 Task: Make in the project BridgeForge a sprint 'Rapid Rampage'. Create in the project BridgeForge a sprint 'Rapid Rampage'. Add in the project BridgeForge a sprint 'Rapid Rampage'
Action: Mouse moved to (165, 51)
Screenshot: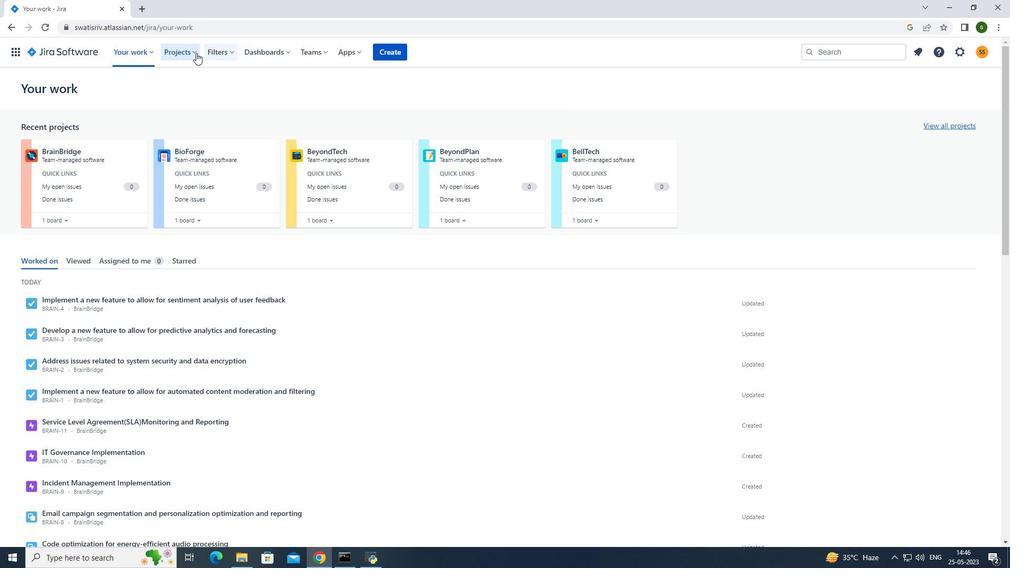 
Action: Mouse pressed left at (165, 51)
Screenshot: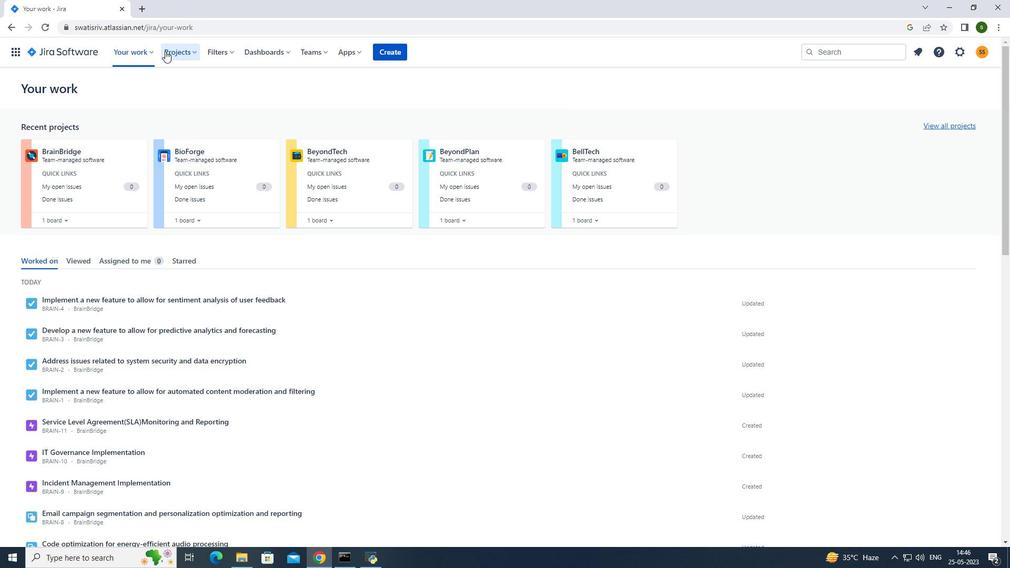 
Action: Mouse moved to (215, 91)
Screenshot: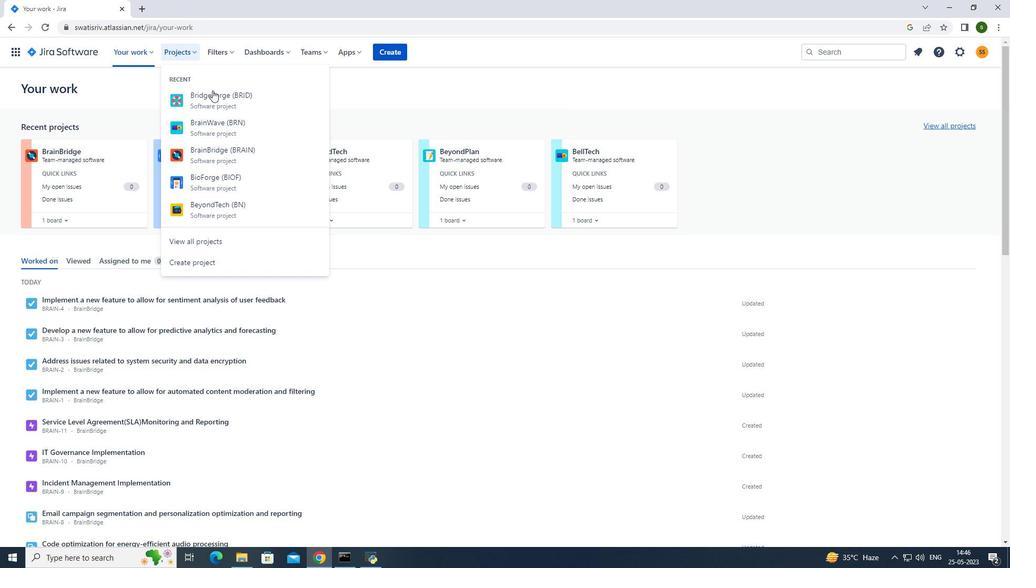 
Action: Mouse pressed left at (215, 91)
Screenshot: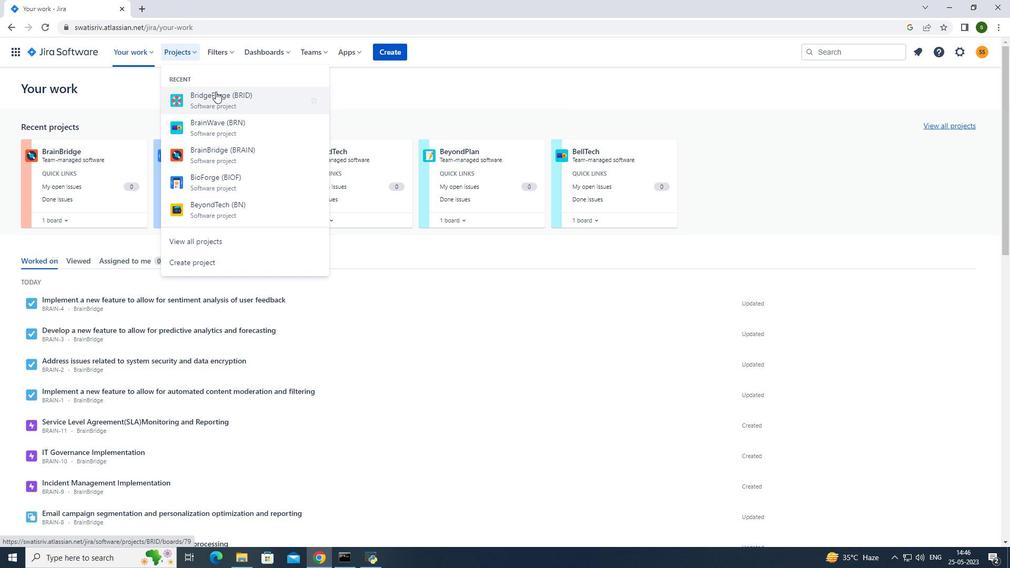 
Action: Mouse moved to (99, 157)
Screenshot: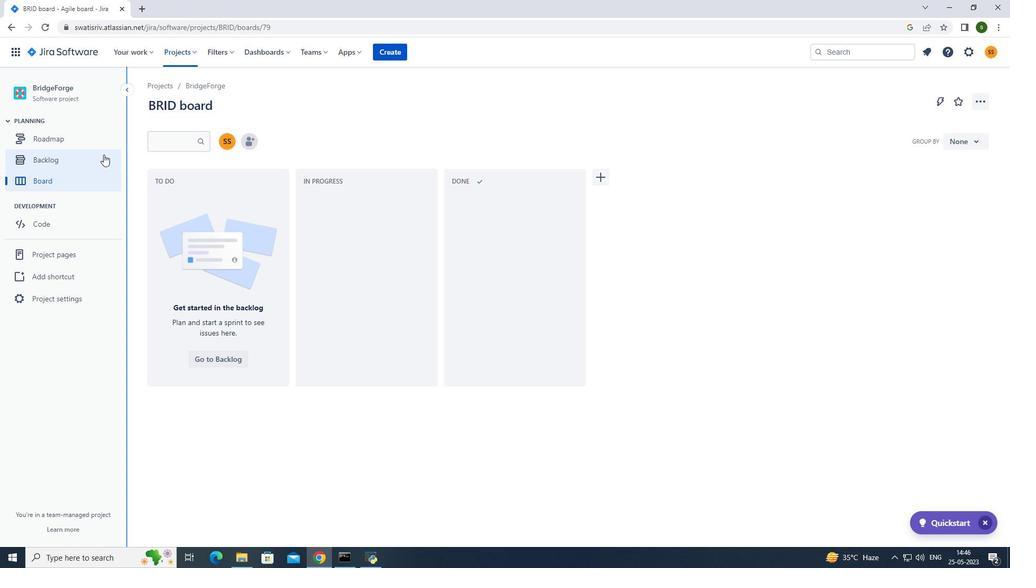 
Action: Mouse pressed left at (99, 157)
Screenshot: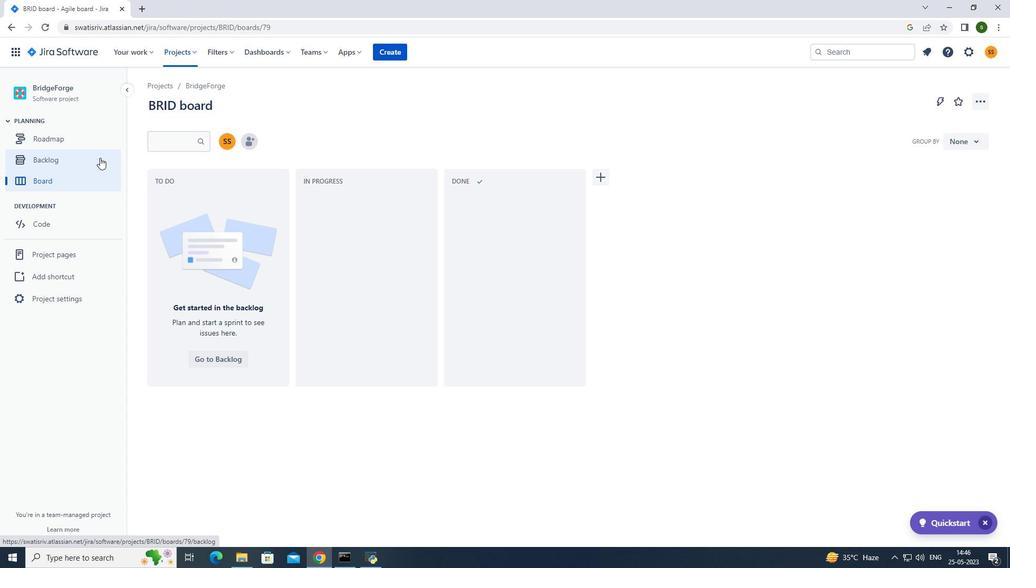 
Action: Mouse moved to (950, 164)
Screenshot: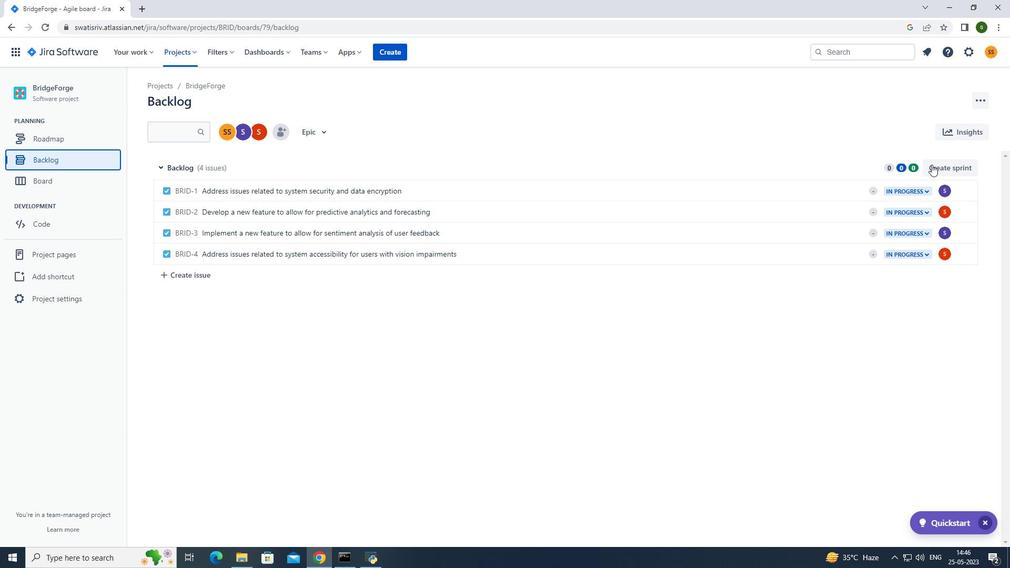 
Action: Mouse pressed left at (950, 164)
Screenshot: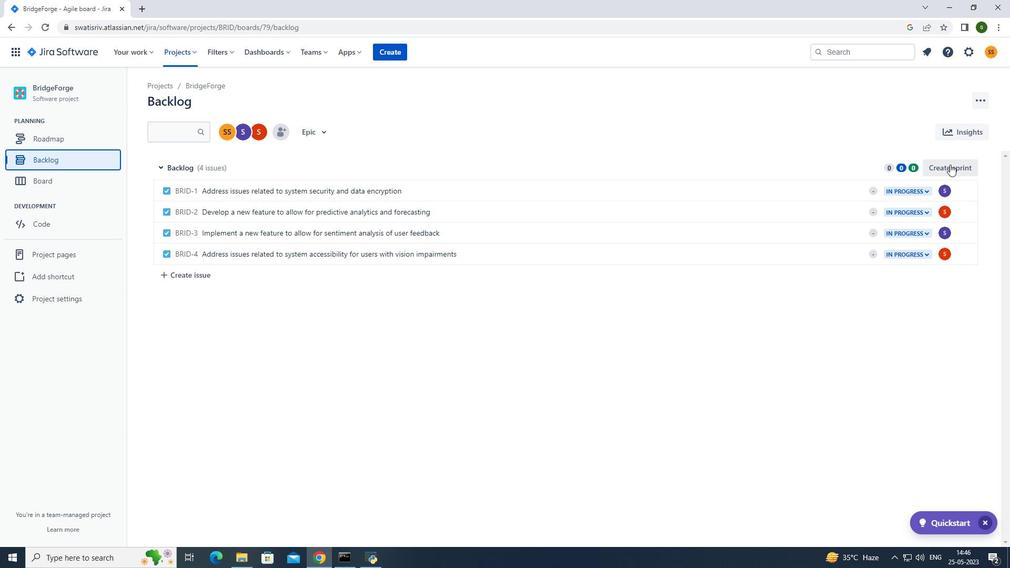 
Action: Mouse moved to (965, 162)
Screenshot: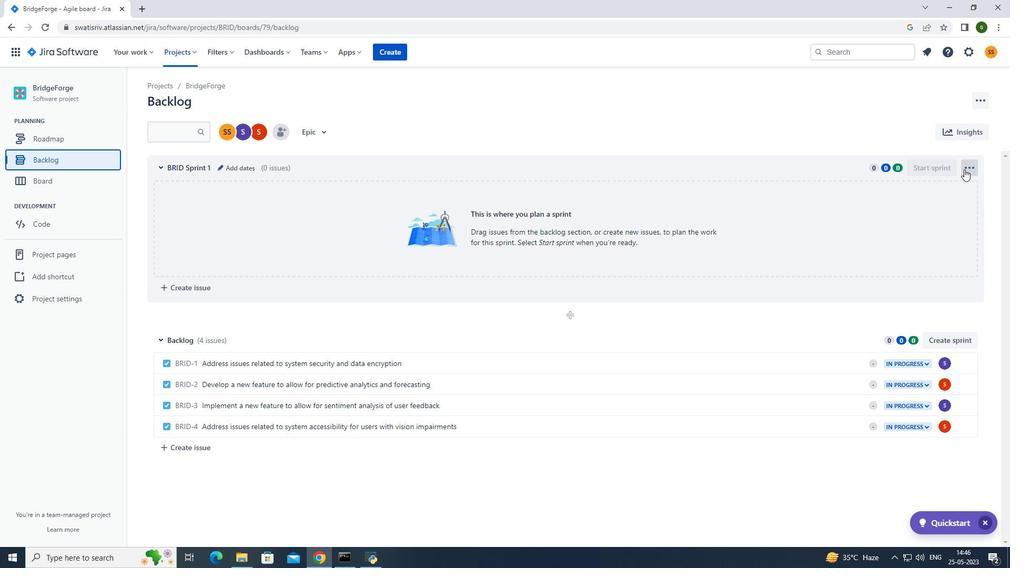 
Action: Mouse pressed left at (965, 162)
Screenshot: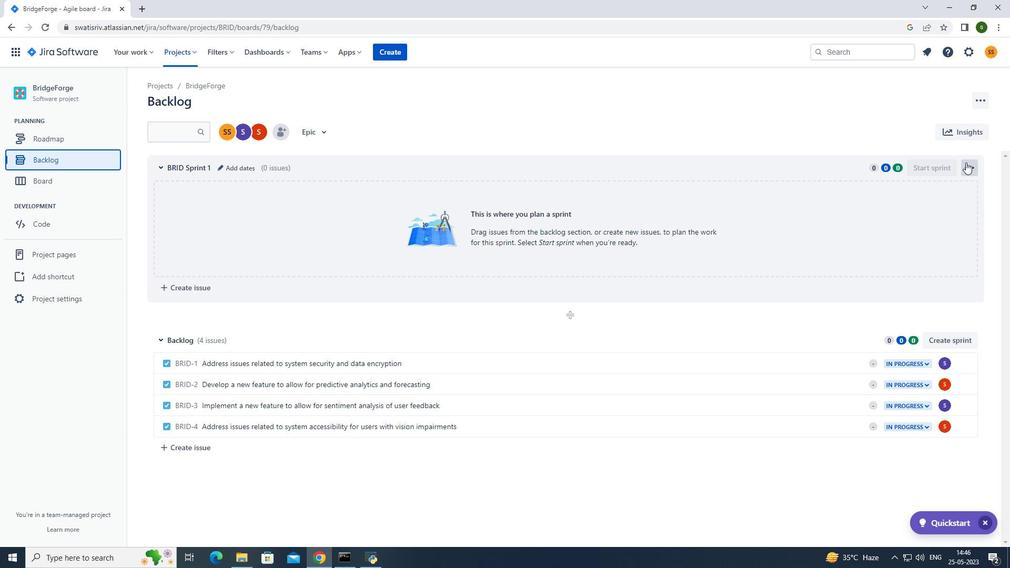
Action: Mouse moved to (947, 190)
Screenshot: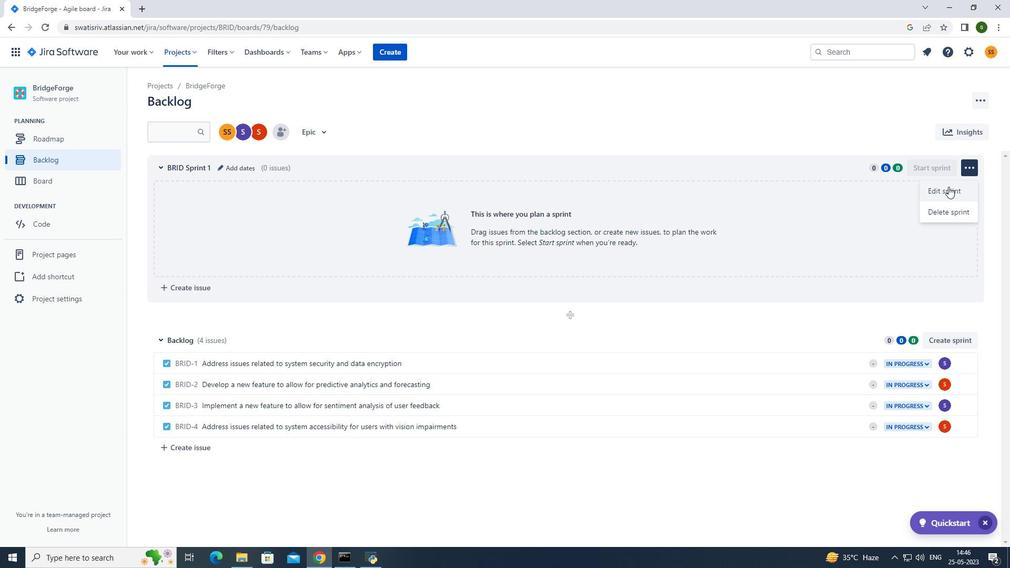 
Action: Mouse pressed left at (947, 190)
Screenshot: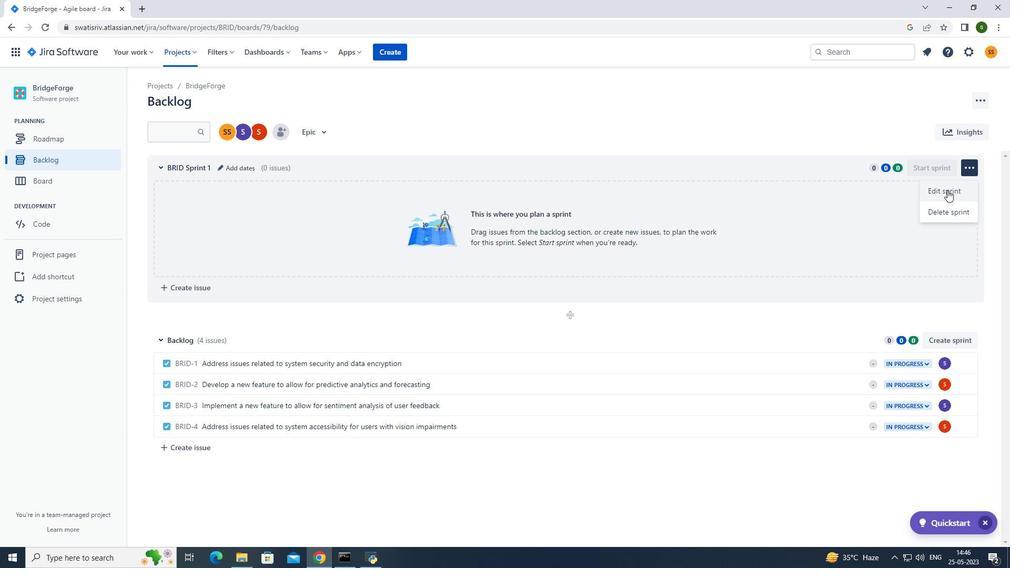 
Action: Mouse moved to (461, 126)
Screenshot: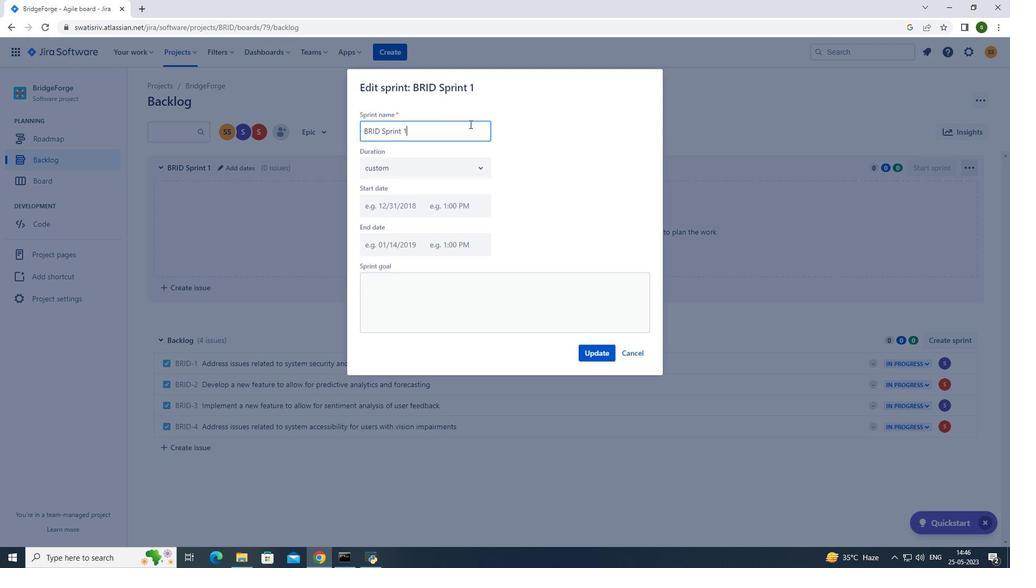 
Action: Key pressed <Key.backspace><Key.backspace><Key.backspace><Key.backspace><Key.backspace><Key.backspace><Key.backspace><Key.backspace><Key.backspace><Key.backspace><Key.backspace><Key.backspace><Key.backspace><Key.caps_lock>R<Key.caps_lock>apid<Key.space><Key.caps_lock>R<Key.caps_lock>ampage
Screenshot: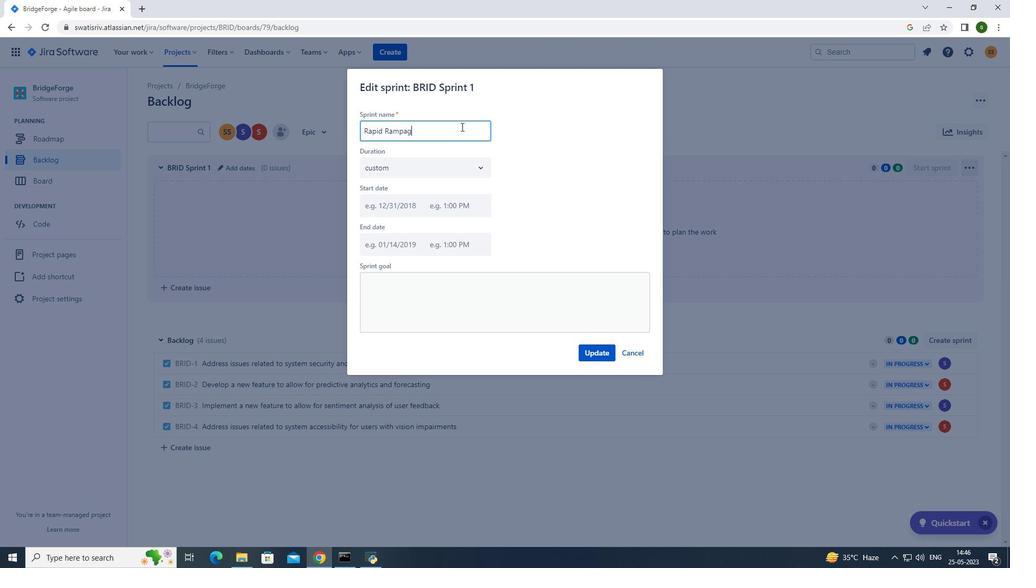 
Action: Mouse moved to (604, 352)
Screenshot: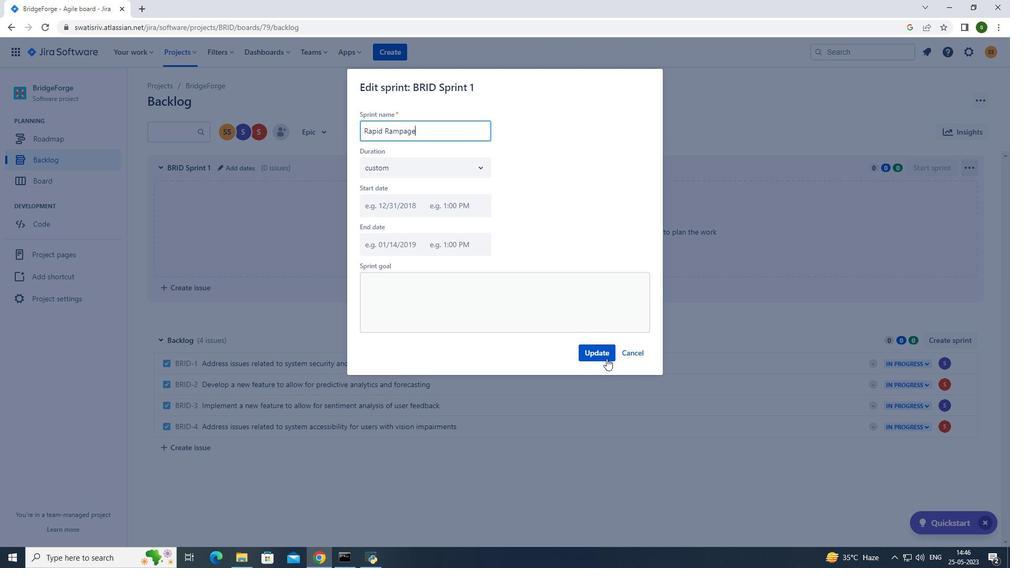 
Action: Mouse pressed left at (604, 352)
Screenshot: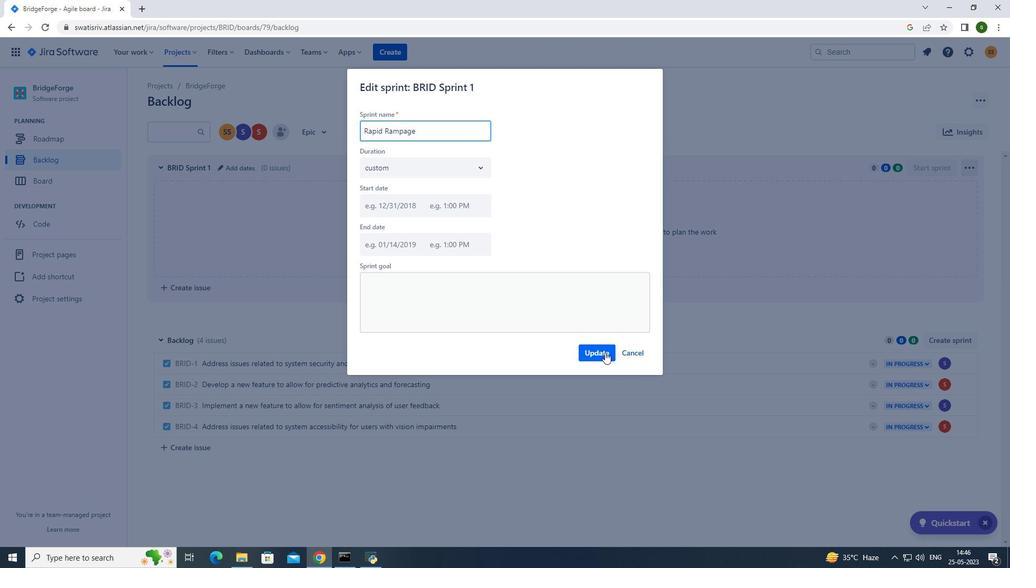 
Action: Mouse moved to (180, 49)
Screenshot: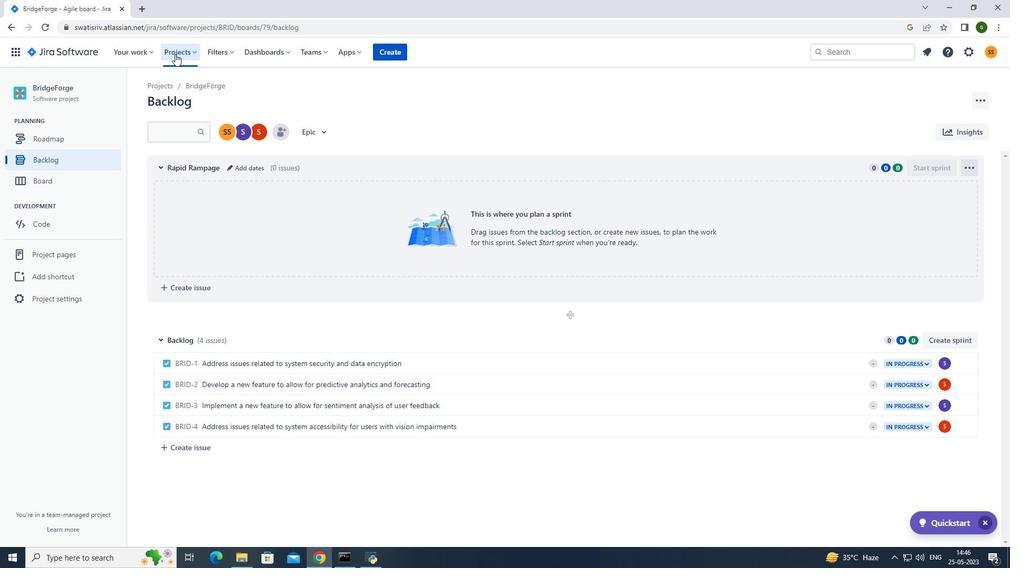 
Action: Mouse pressed left at (180, 49)
Screenshot: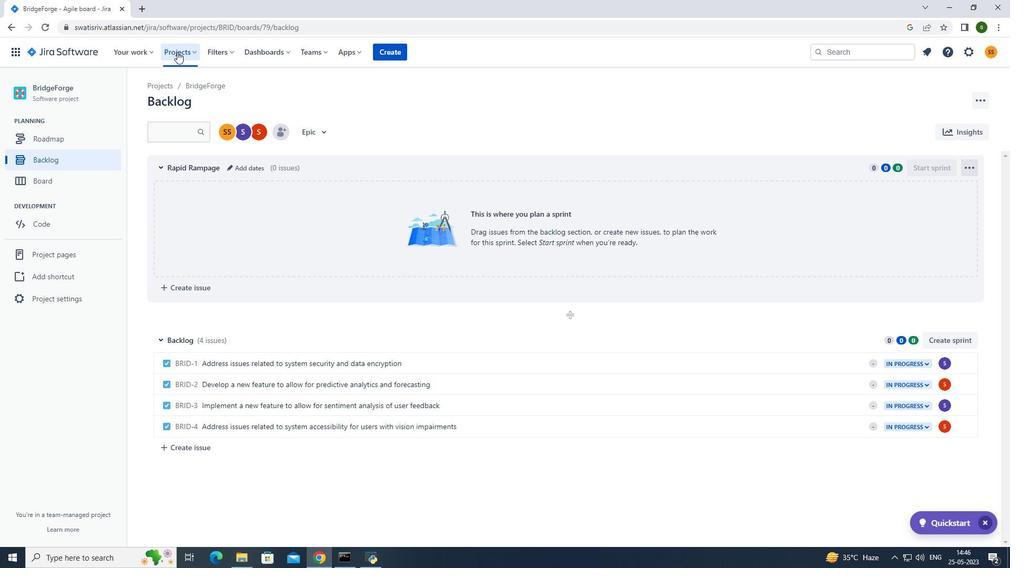 
Action: Mouse moved to (204, 97)
Screenshot: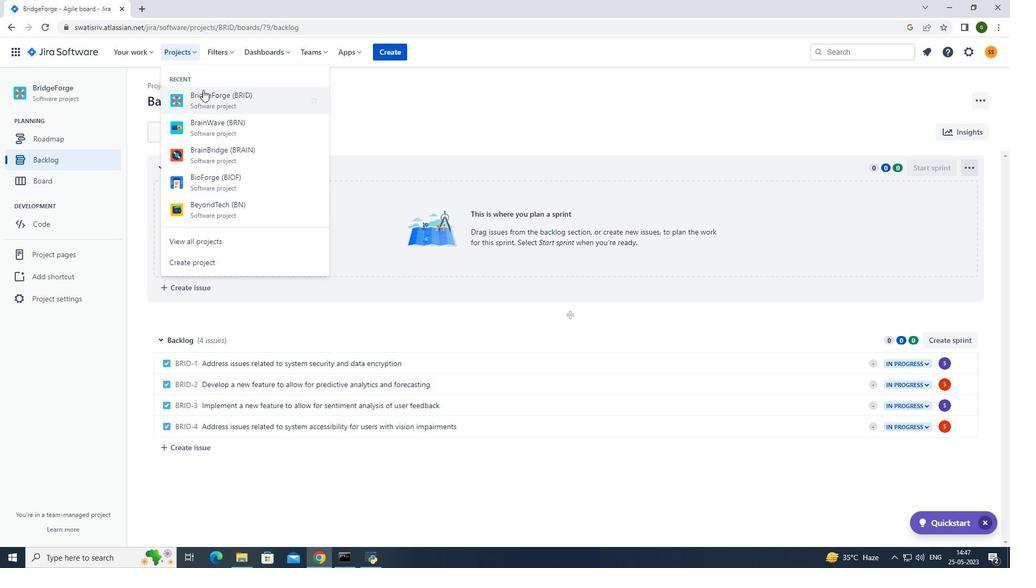 
Action: Mouse pressed left at (204, 97)
Screenshot: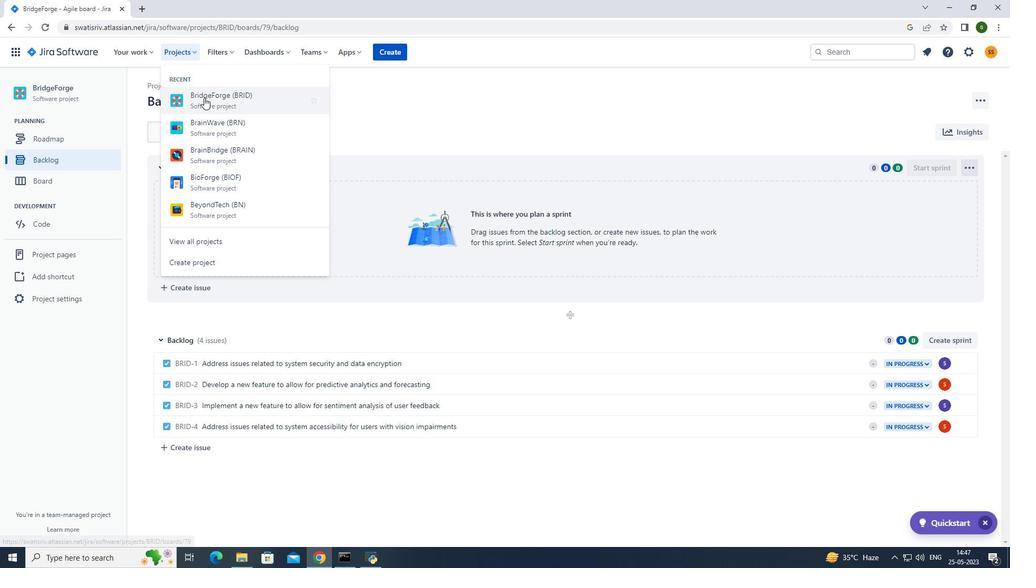 
Action: Mouse moved to (63, 160)
Screenshot: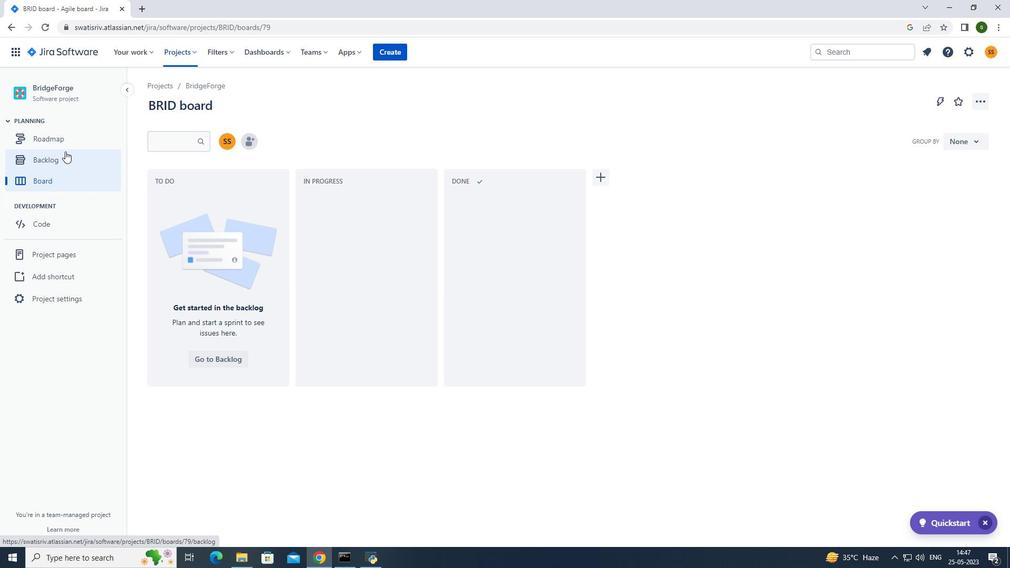 
Action: Mouse pressed left at (63, 160)
Screenshot: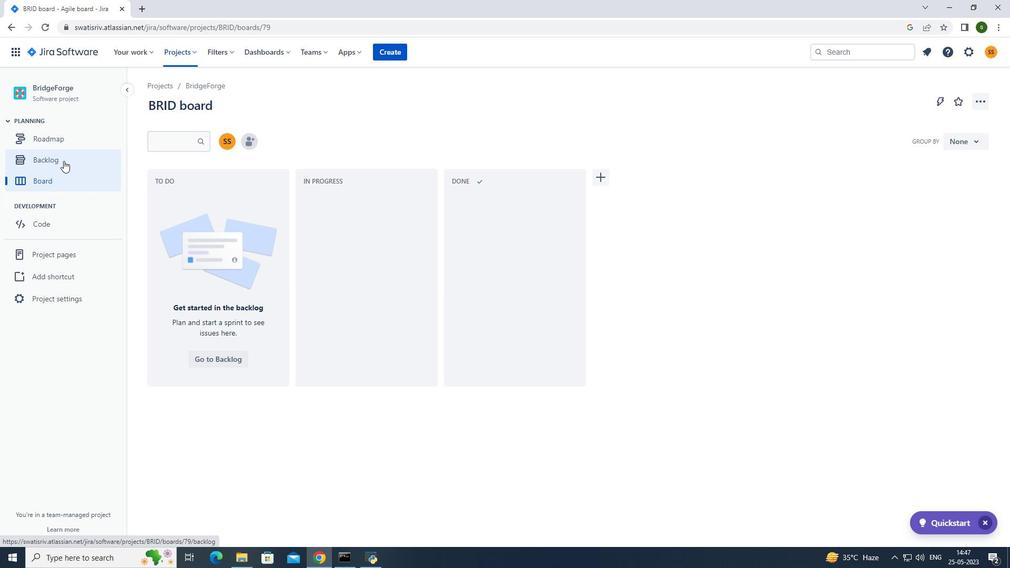 
Action: Mouse moved to (971, 342)
Screenshot: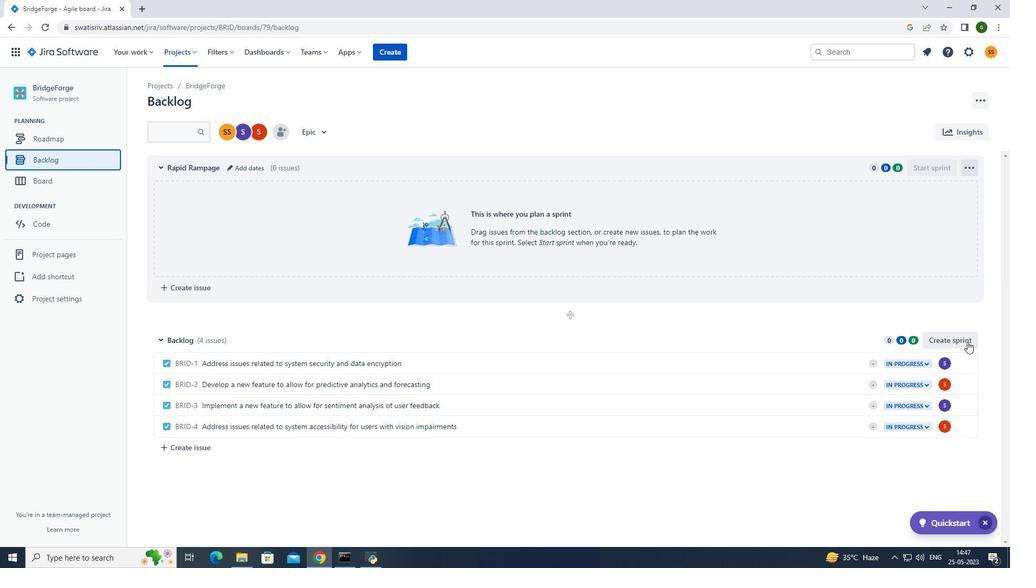 
Action: Mouse pressed left at (971, 342)
Screenshot: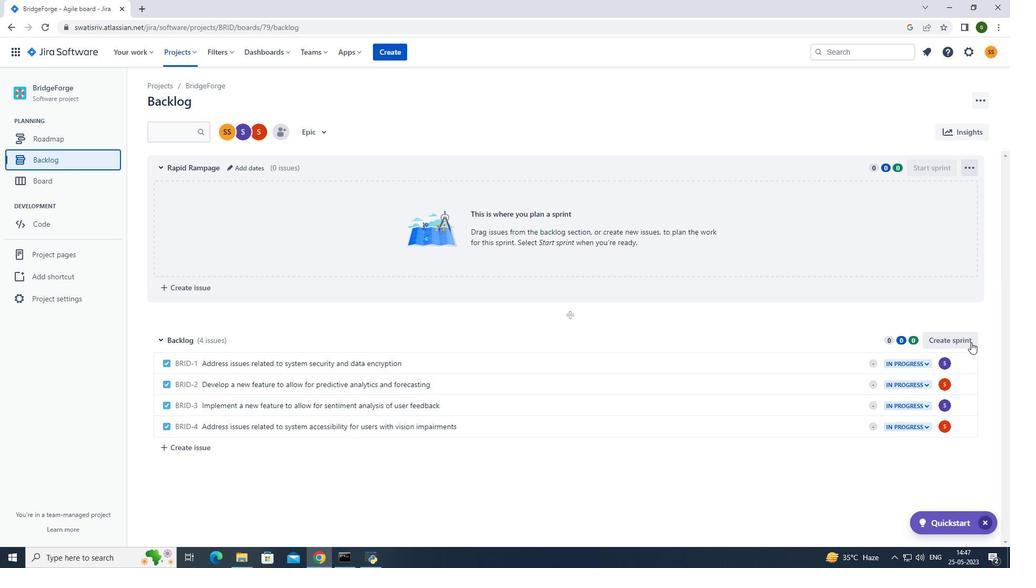 
Action: Mouse moved to (971, 342)
Screenshot: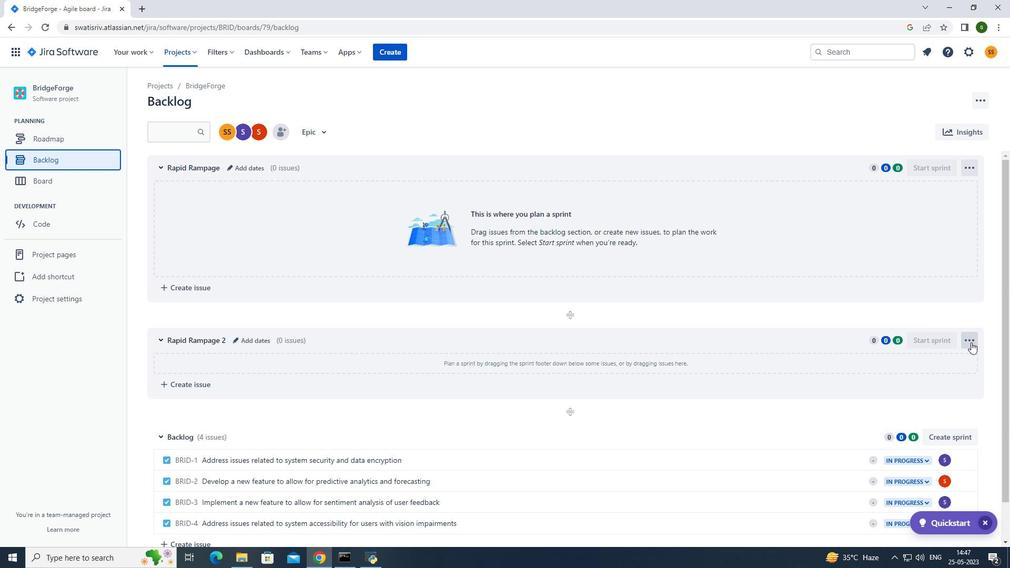 
Action: Mouse pressed left at (971, 342)
Screenshot: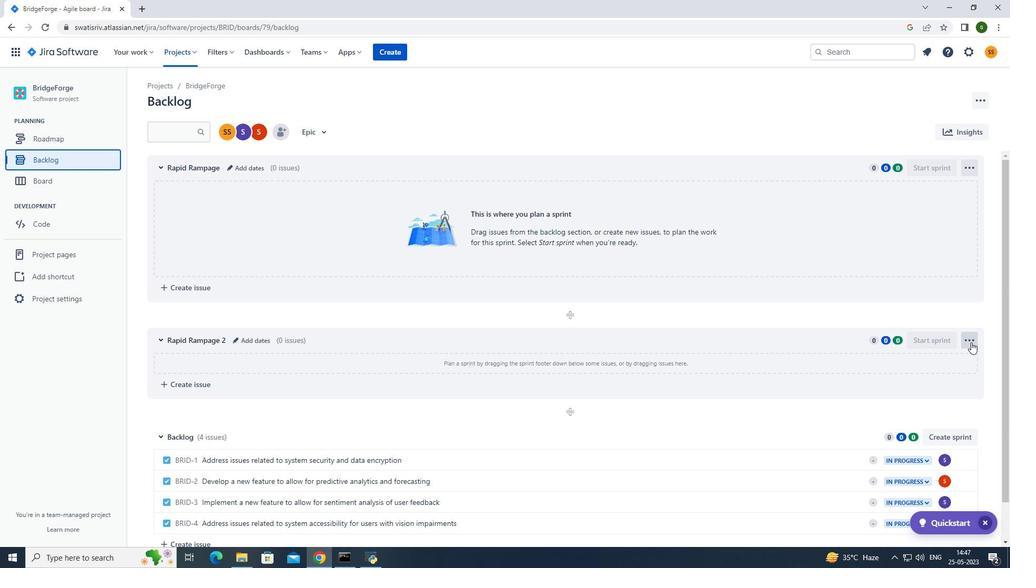 
Action: Mouse moved to (954, 382)
Screenshot: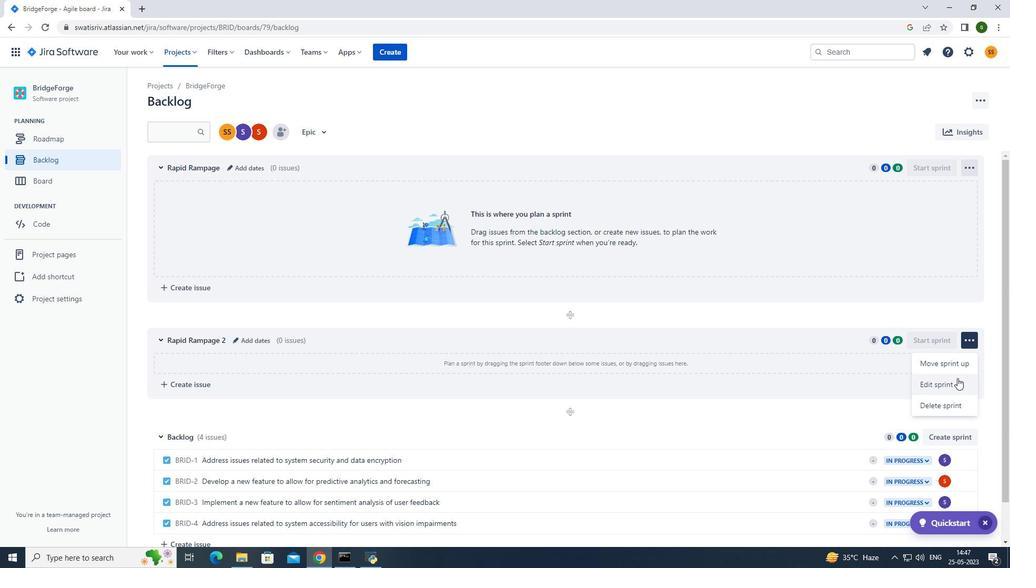 
Action: Mouse pressed left at (954, 382)
Screenshot: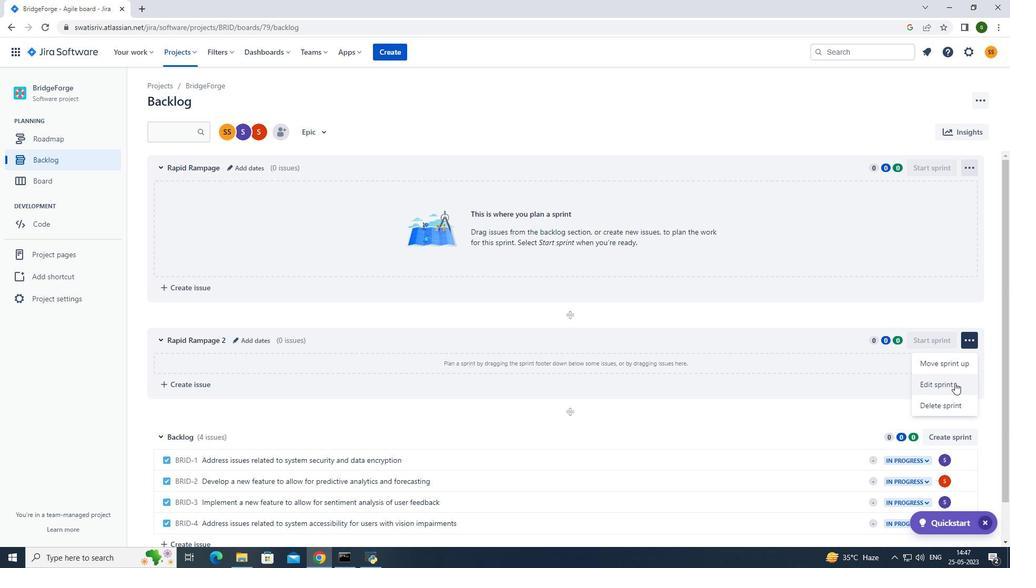 
Action: Mouse moved to (447, 139)
Screenshot: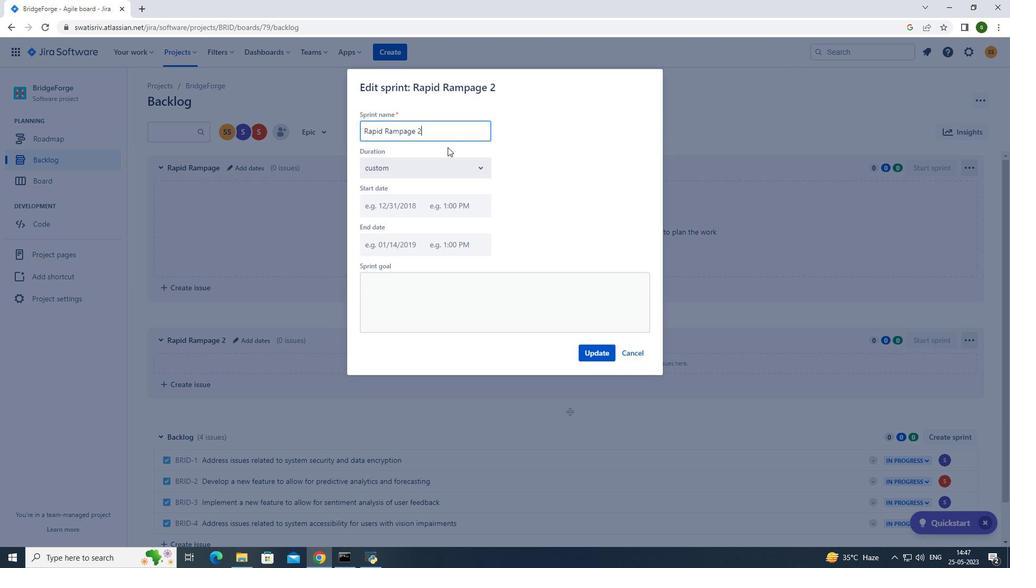 
Action: Key pressed <Key.backspace><Key.backspace><Key.backspace><Key.backspace><Key.backspace><Key.backspace><Key.backspace><Key.backspace><Key.backspace><Key.backspace><Key.backspace><Key.backspace><Key.backspace><Key.backspace><Key.backspace><Key.backspace><Key.backspace><Key.backspace><Key.backspace><Key.caps_lock>R<Key.caps_lock>apid<Key.space><Key.caps_lock>R<Key.caps_lock>ampage
Screenshot: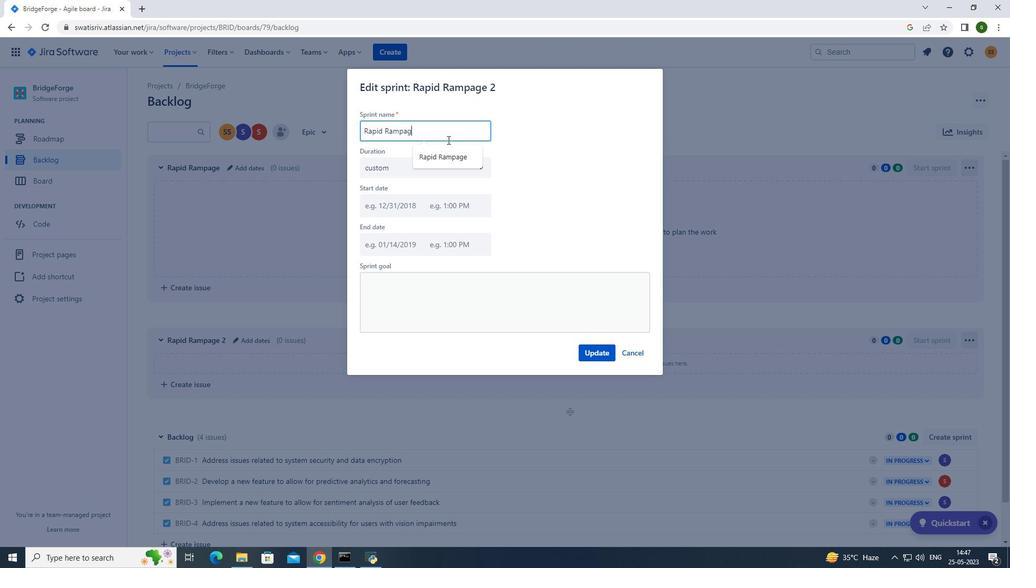 
Action: Mouse moved to (604, 353)
Screenshot: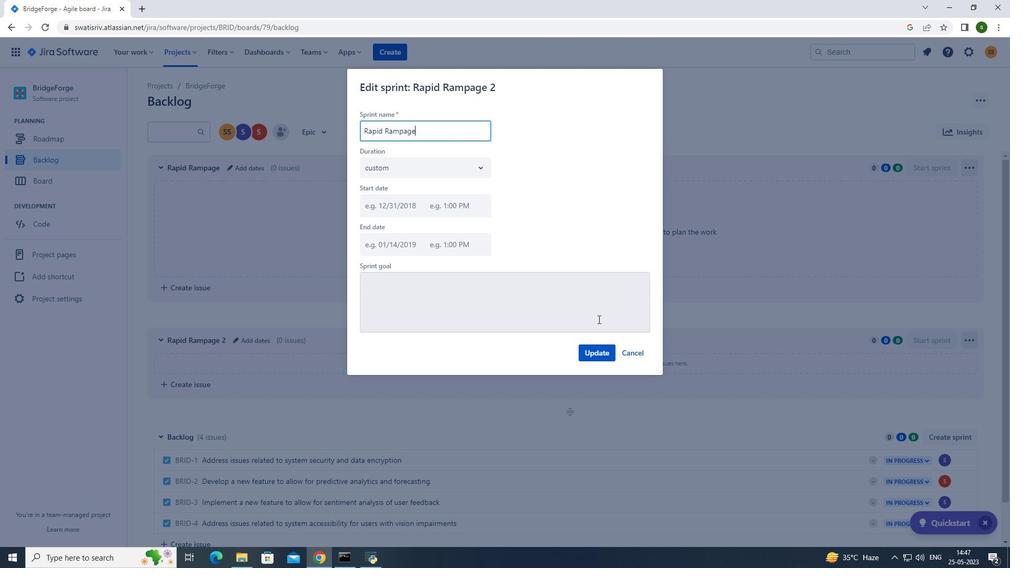 
Action: Mouse pressed left at (604, 353)
Screenshot: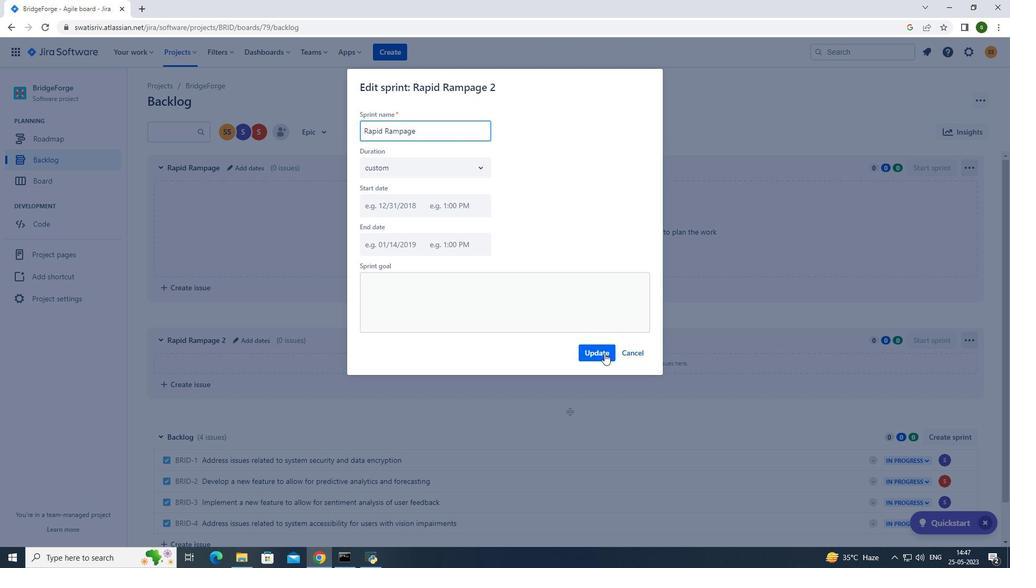 
Action: Mouse moved to (179, 51)
Screenshot: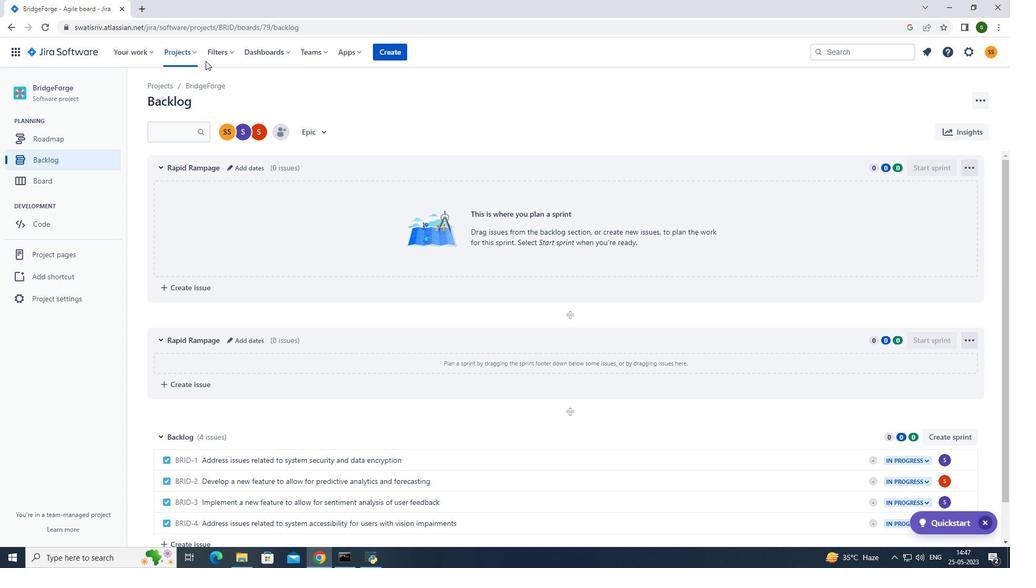 
Action: Mouse pressed left at (179, 51)
Screenshot: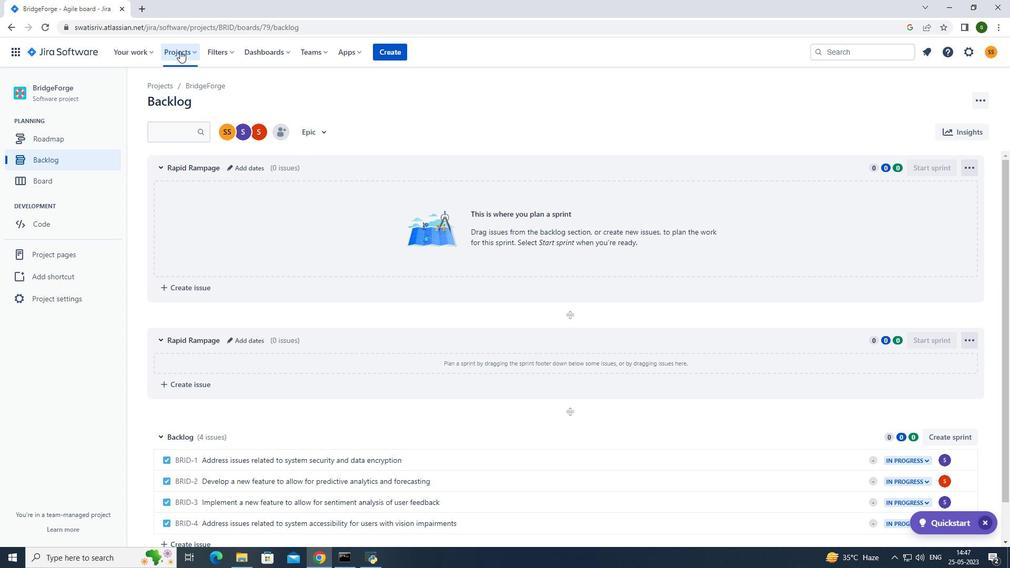 
Action: Mouse moved to (224, 107)
Screenshot: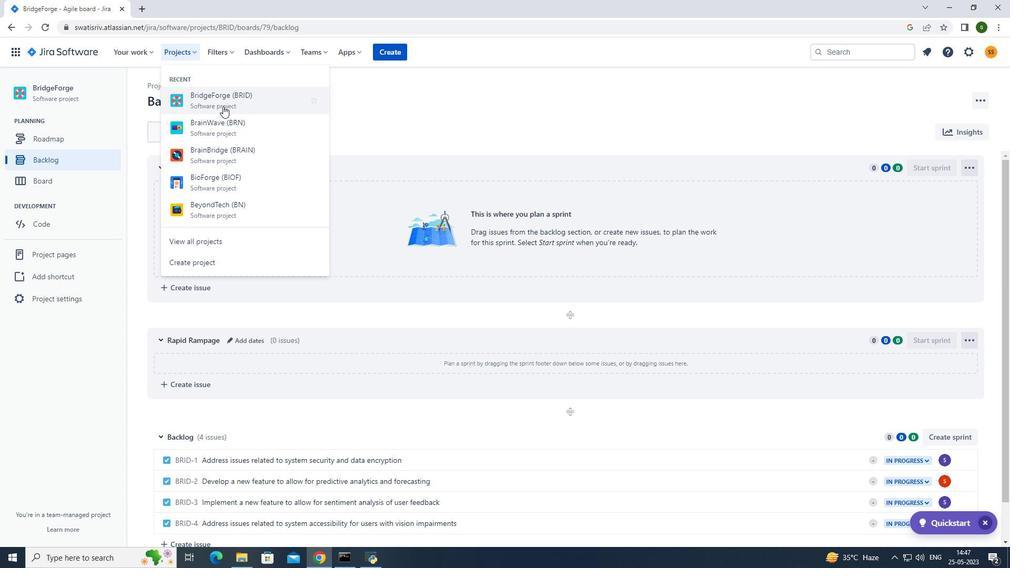 
Action: Mouse pressed left at (224, 107)
Screenshot: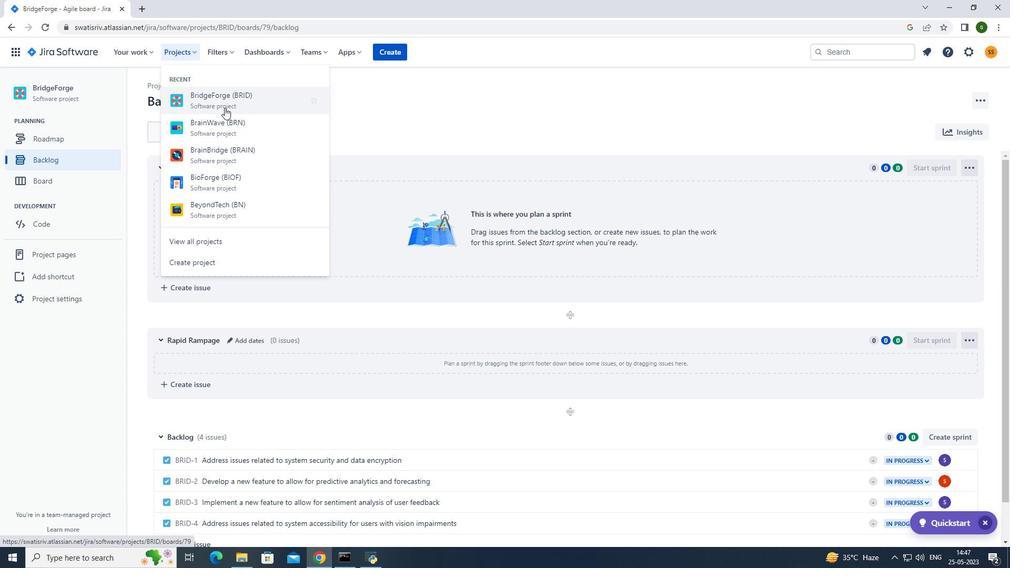 
Action: Mouse moved to (65, 156)
Screenshot: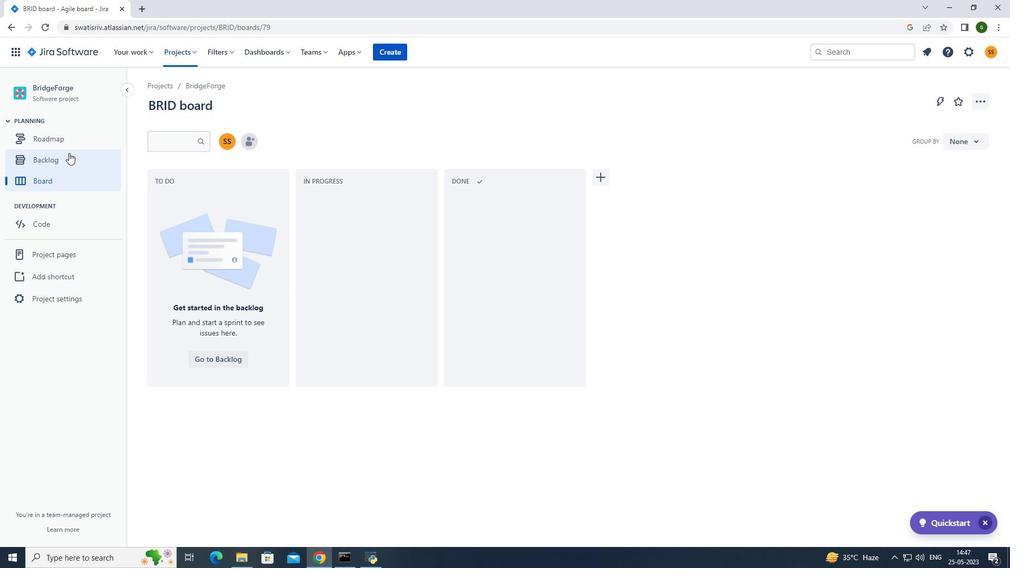 
Action: Mouse pressed left at (65, 156)
Screenshot: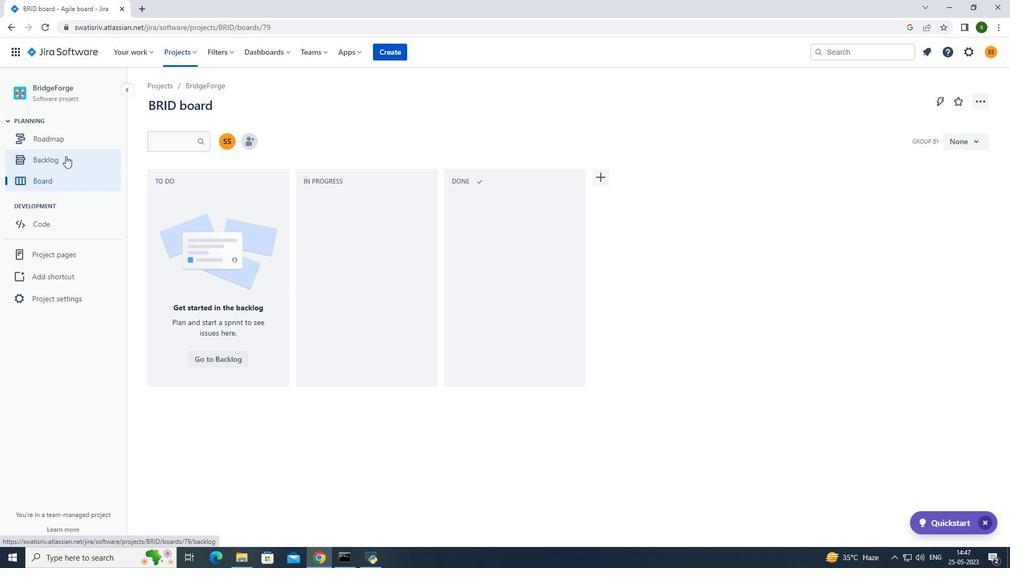 
Action: Mouse moved to (931, 433)
Screenshot: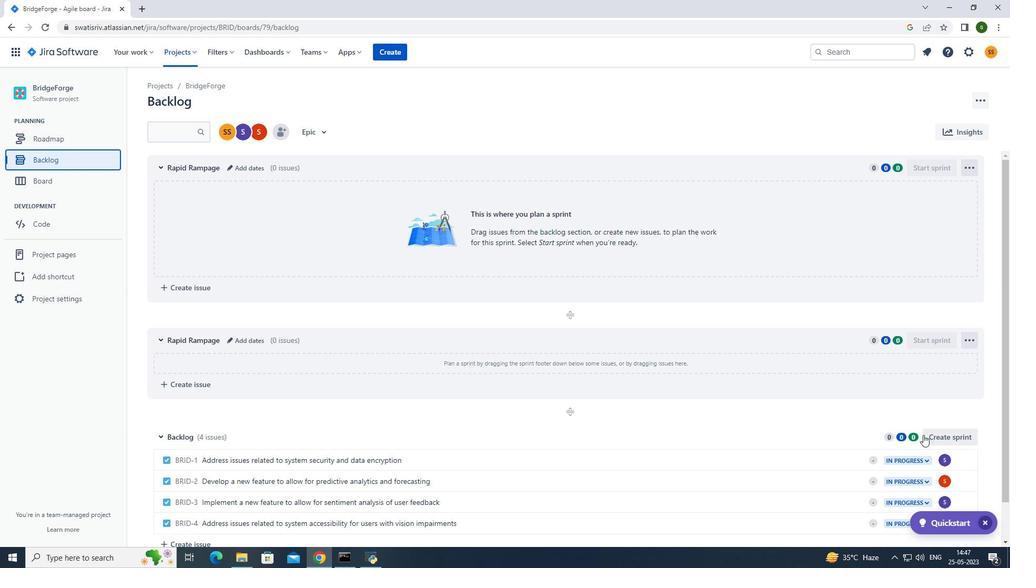 
Action: Mouse pressed left at (931, 433)
Screenshot: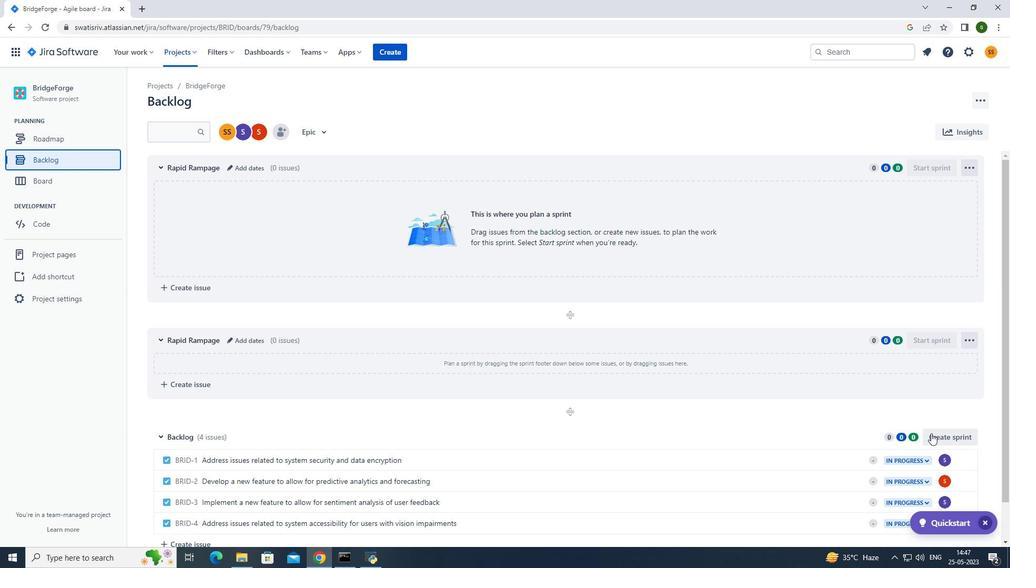 
Action: Mouse moved to (963, 437)
Screenshot: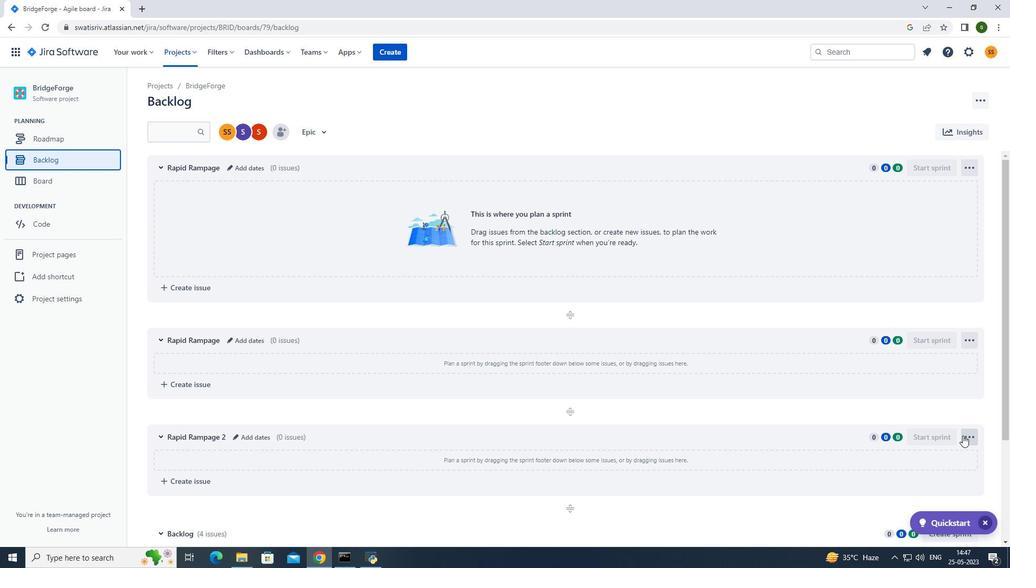 
Action: Mouse pressed left at (963, 437)
Screenshot: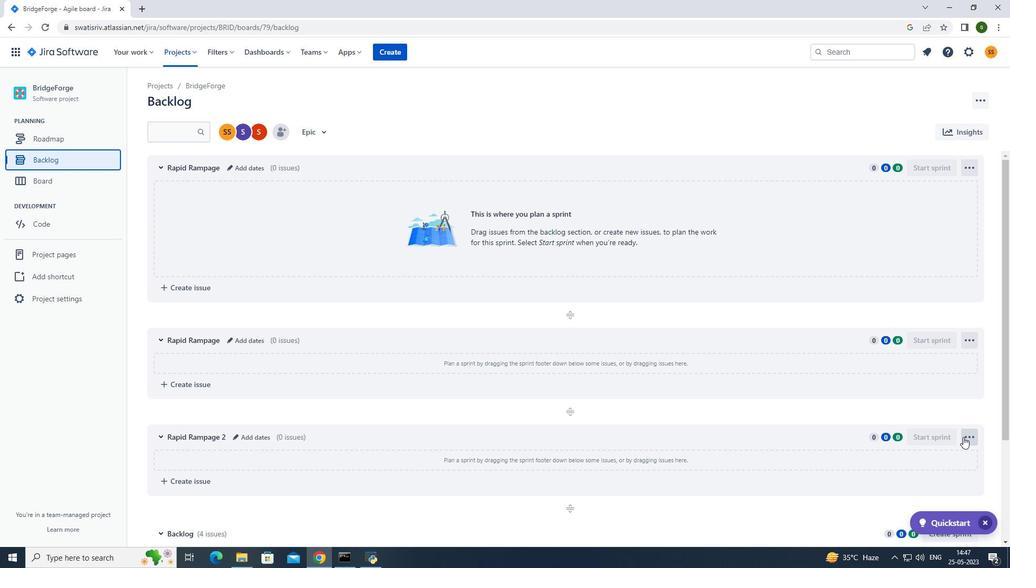 
Action: Mouse moved to (935, 476)
Screenshot: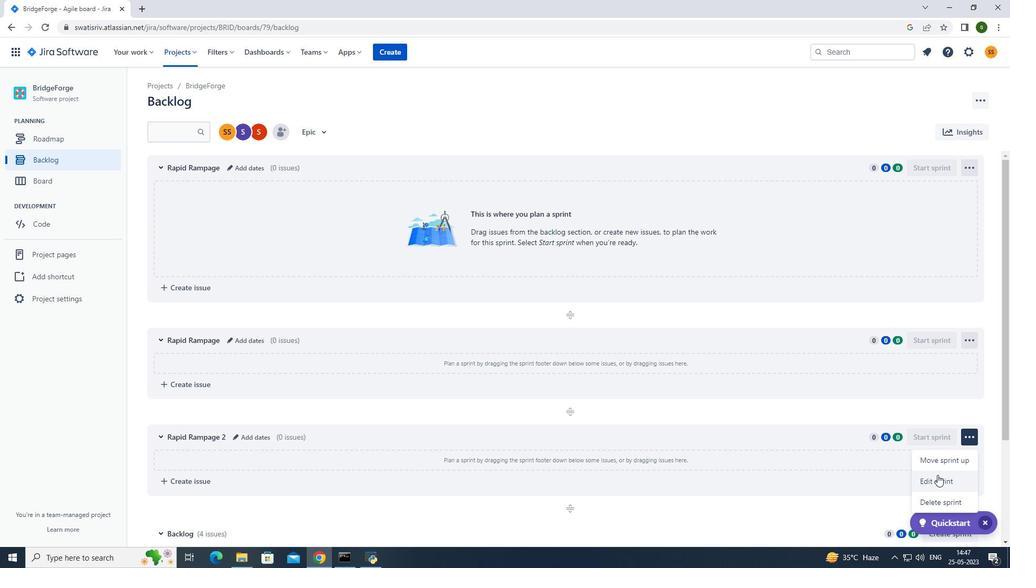 
Action: Mouse pressed left at (935, 476)
Screenshot: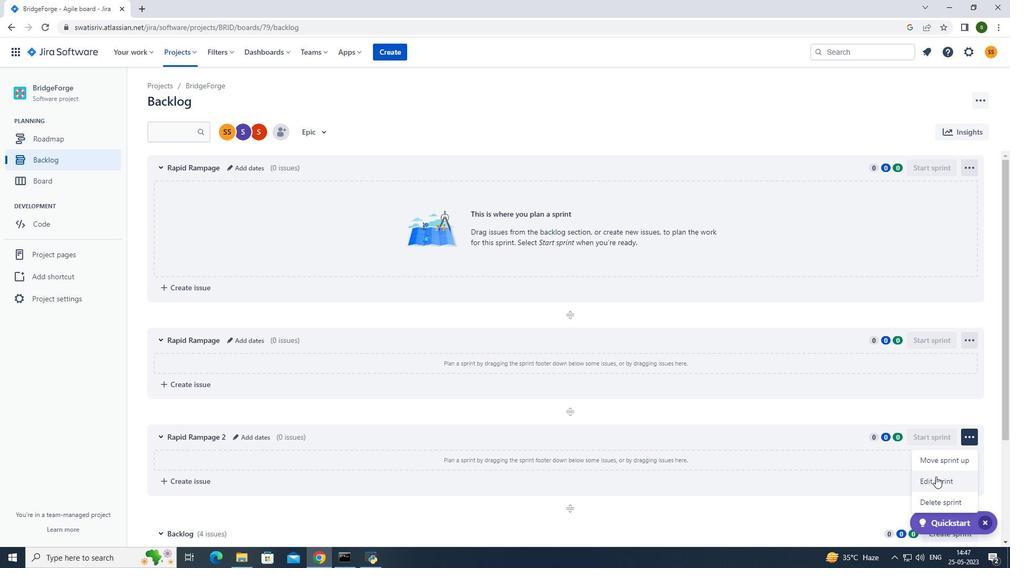 
Action: Mouse moved to (436, 131)
Screenshot: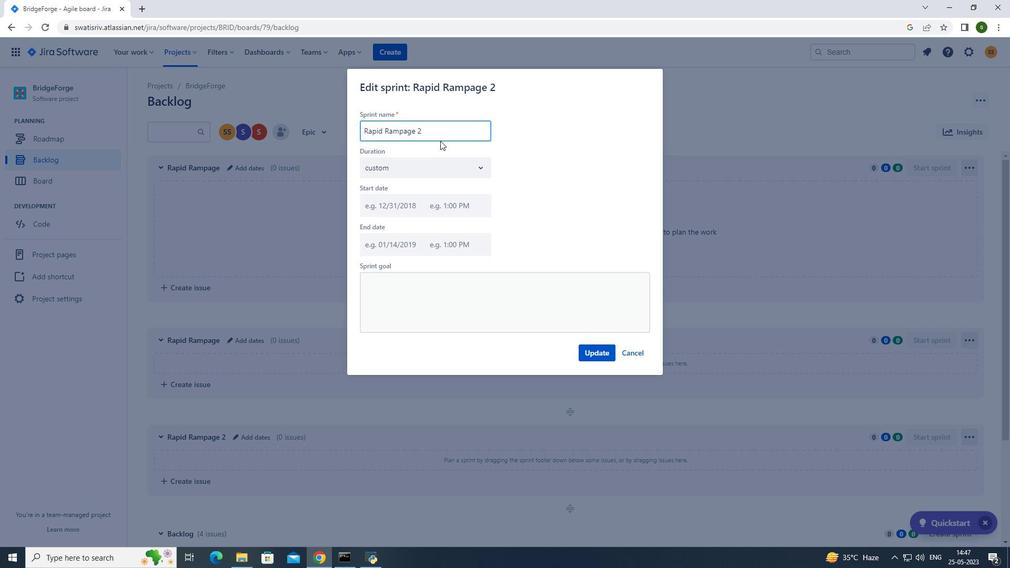 
Action: Key pressed <Key.backspace><Key.backspace><Key.backspace><Key.backspace><Key.backspace><Key.backspace><Key.backspace><Key.backspace><Key.backspace><Key.backspace><Key.backspace><Key.backspace><Key.backspace><Key.backspace><Key.backspace><Key.backspace><Key.backspace><Key.backspace><Key.backspace><Key.backspace><Key.backspace><Key.backspace><Key.caps_lock>R<Key.caps_lock>apid<Key.space><Key.caps_lock>R<Key.caps_lock>ampage
Screenshot: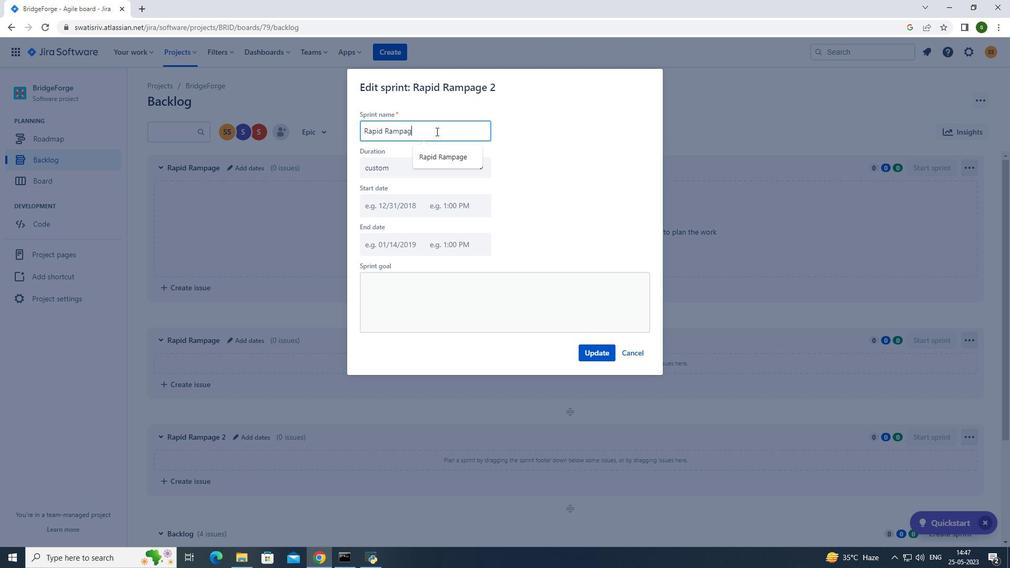 
Action: Mouse moved to (606, 348)
Screenshot: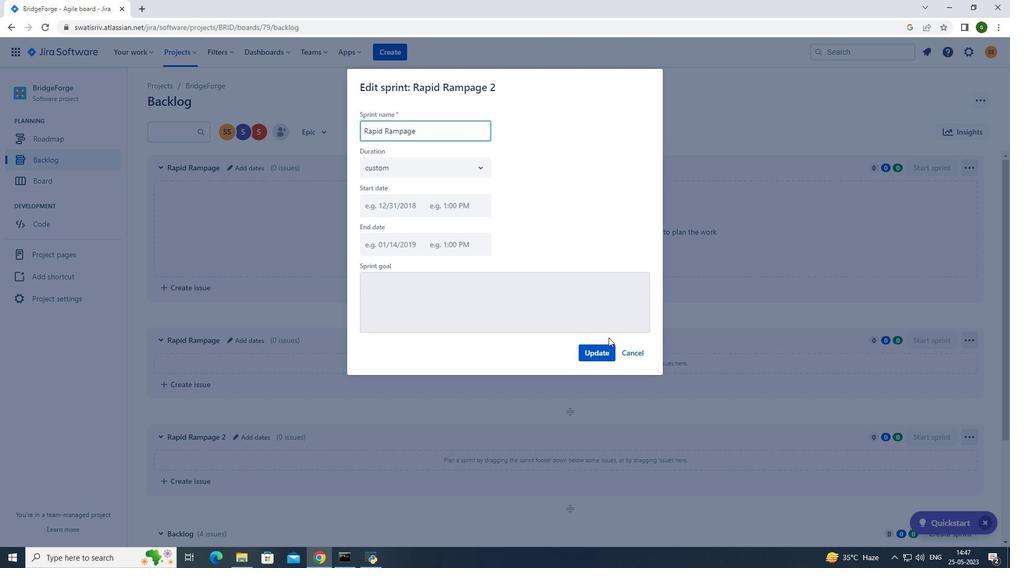 
Action: Mouse pressed left at (606, 348)
Screenshot: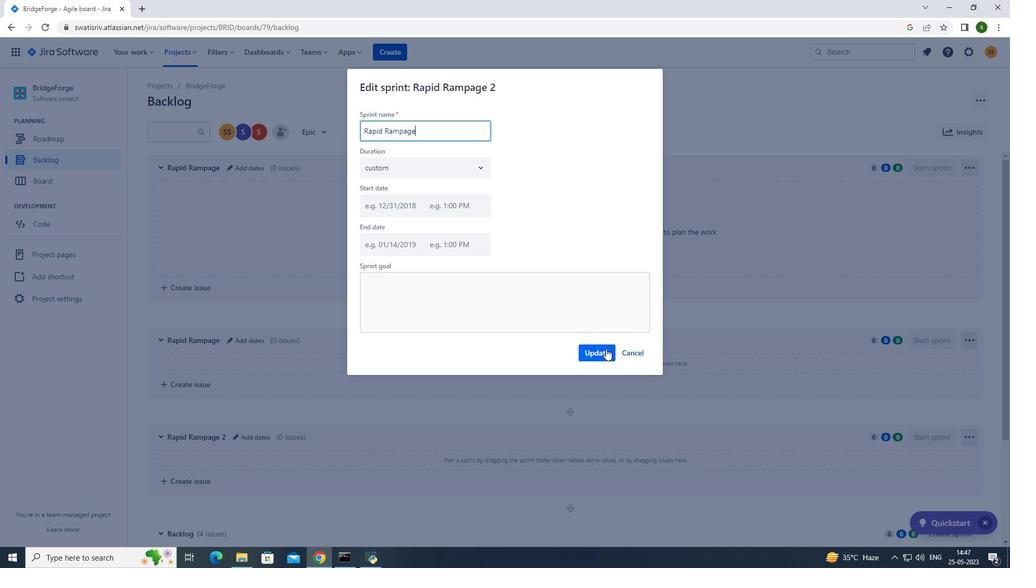 
Action: Mouse moved to (459, 123)
Screenshot: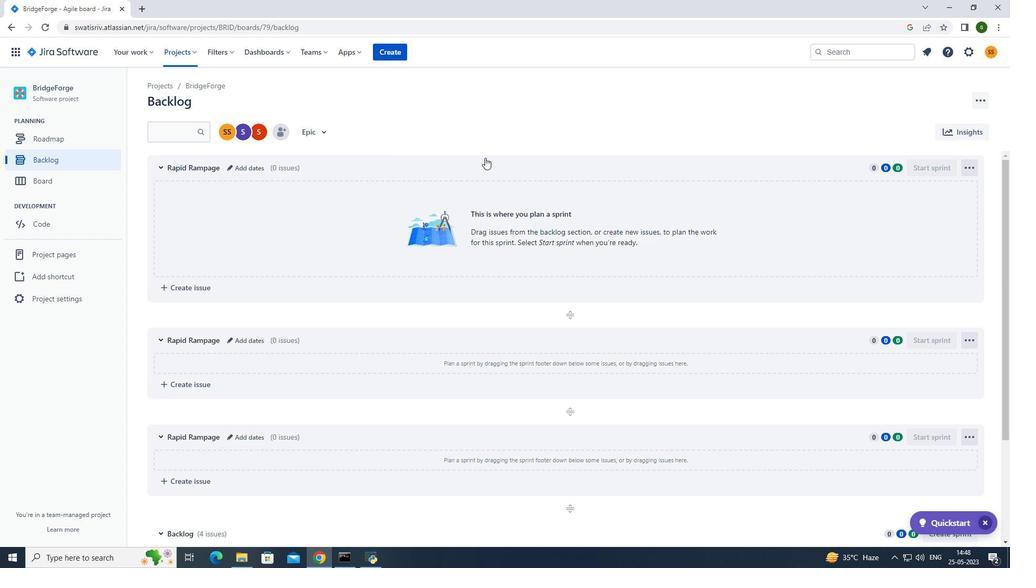 
